 Task: Open Card Card0000000091 in Board Board0000000023 in Workspace WS0000000008 in Trello. Add Member Email0000000031 to Card Card0000000091 in Board Board0000000023 in Workspace WS0000000008 in Trello. Add Orange Label titled Label0000000091 to Card Card0000000091 in Board Board0000000023 in Workspace WS0000000008 in Trello. Add Checklist CL0000000091 to Card Card0000000091 in Board Board0000000023 in Workspace WS0000000008 in Trello. Add Dates with Start Date as Oct 01 2023 and Due Date as Oct 31 2023 to Card Card0000000091 in Board Board0000000023 in Workspace WS0000000008 in Trello
Action: Mouse moved to (304, 413)
Screenshot: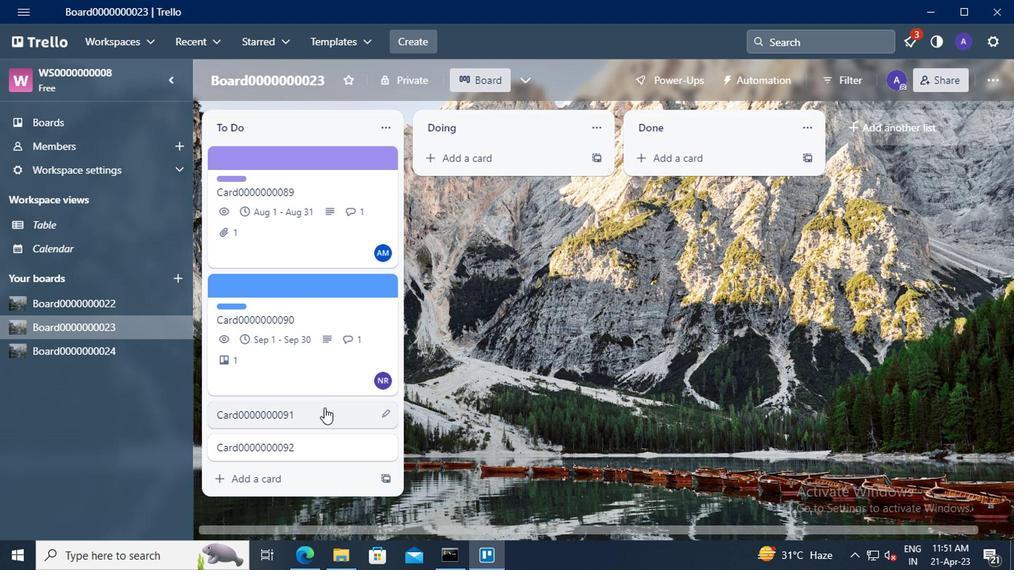 
Action: Mouse pressed left at (304, 413)
Screenshot: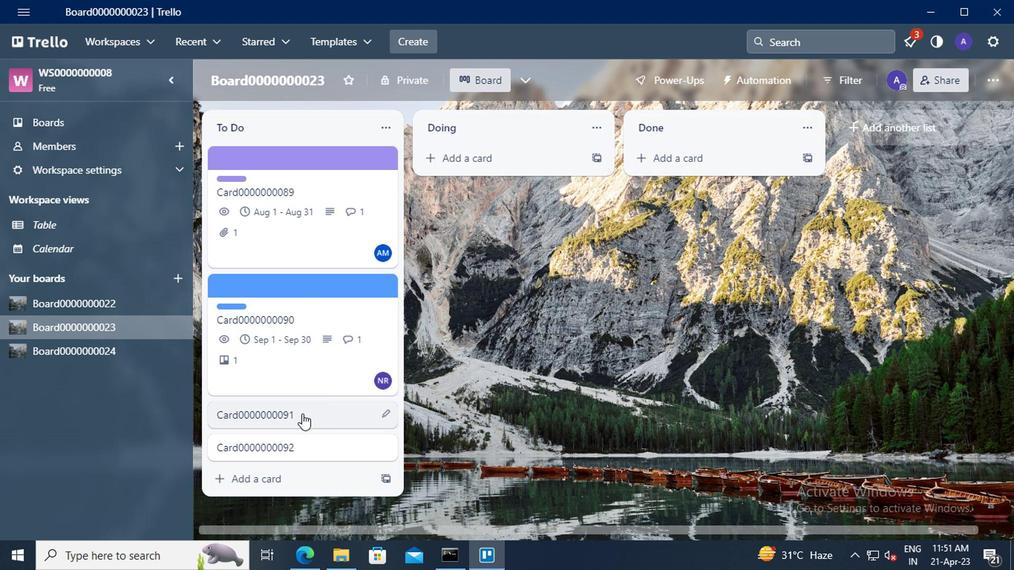 
Action: Mouse moved to (685, 143)
Screenshot: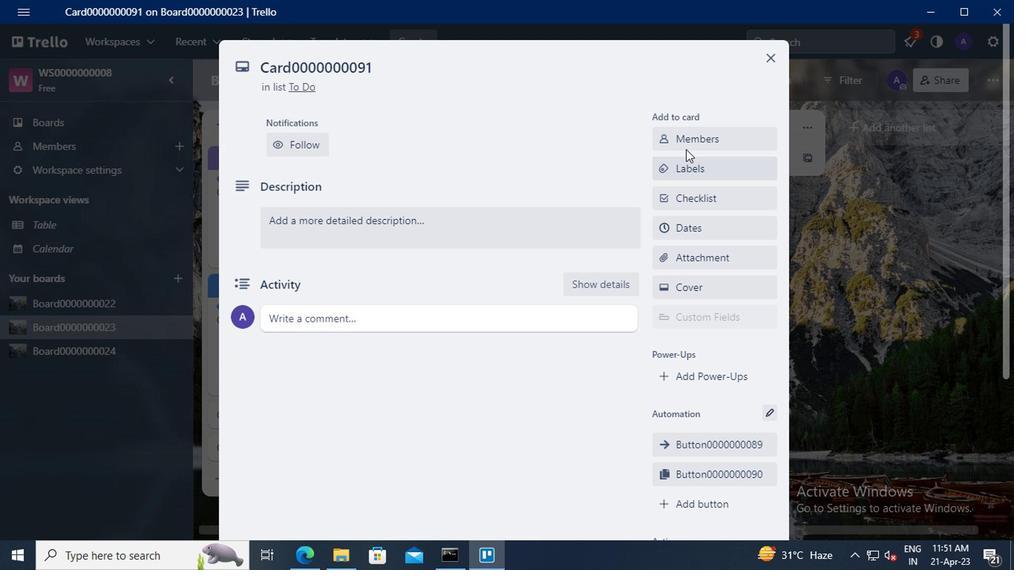 
Action: Mouse pressed left at (685, 143)
Screenshot: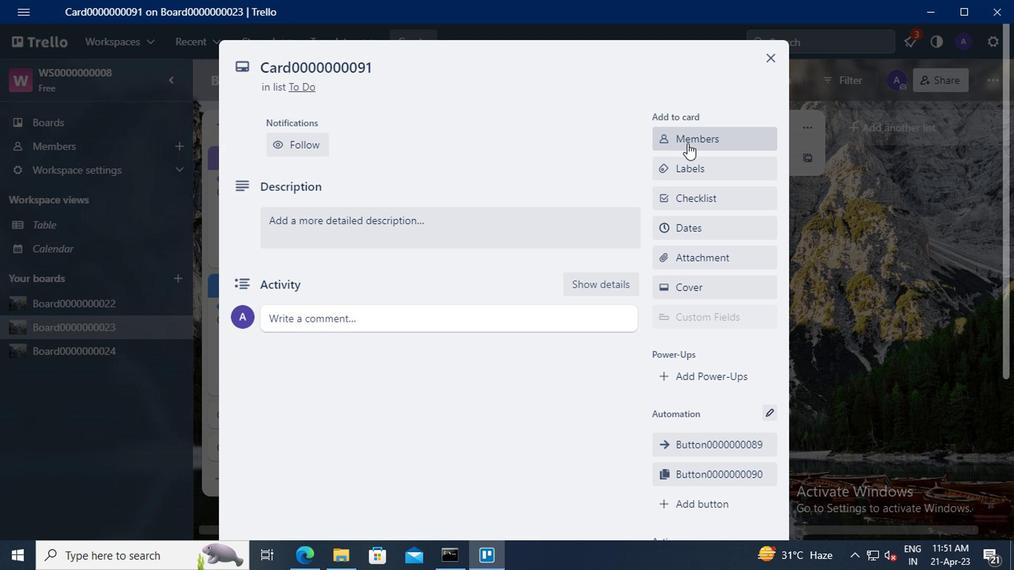 
Action: Mouse moved to (698, 216)
Screenshot: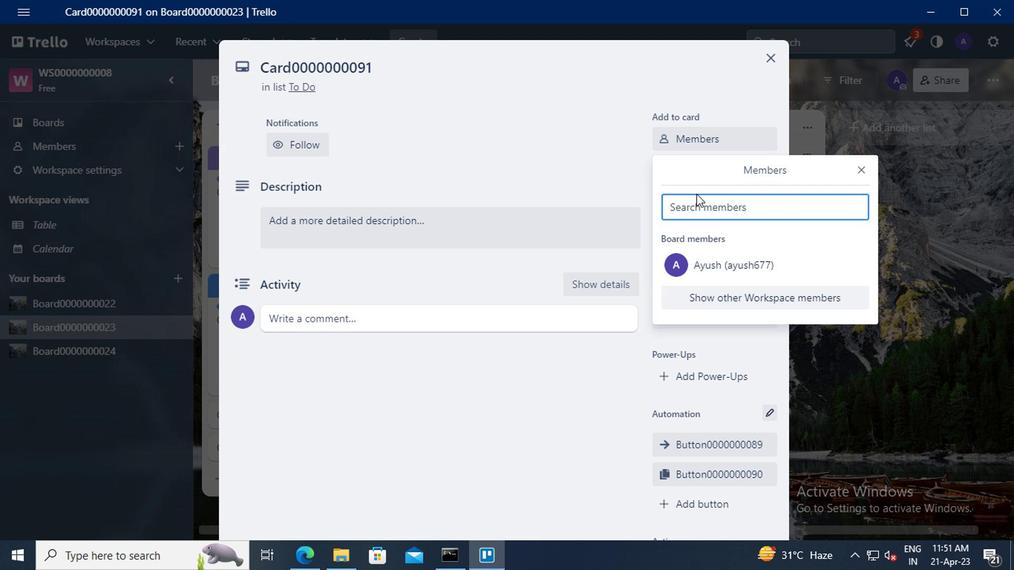 
Action: Mouse pressed left at (698, 216)
Screenshot: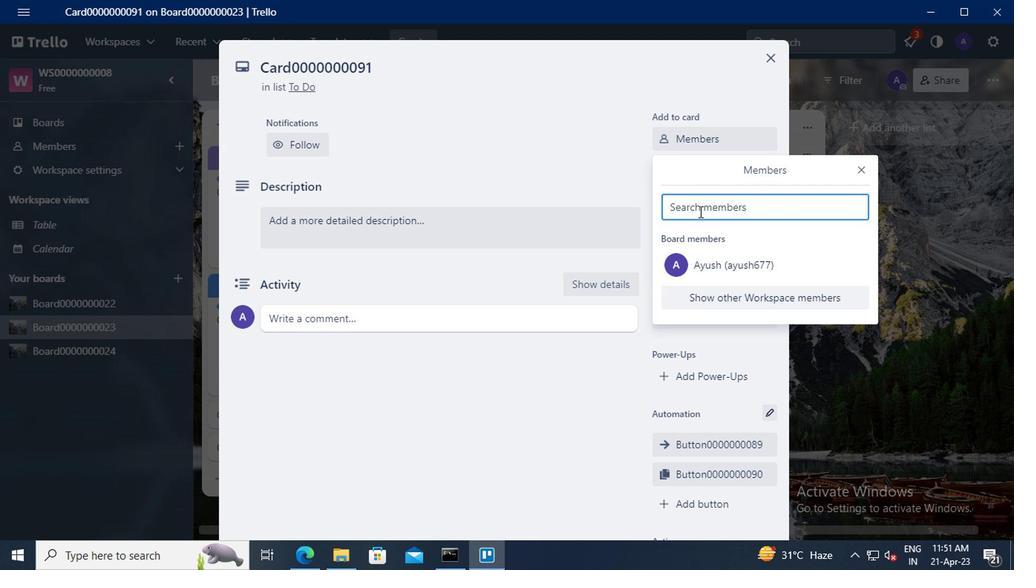 
Action: Mouse moved to (654, 191)
Screenshot: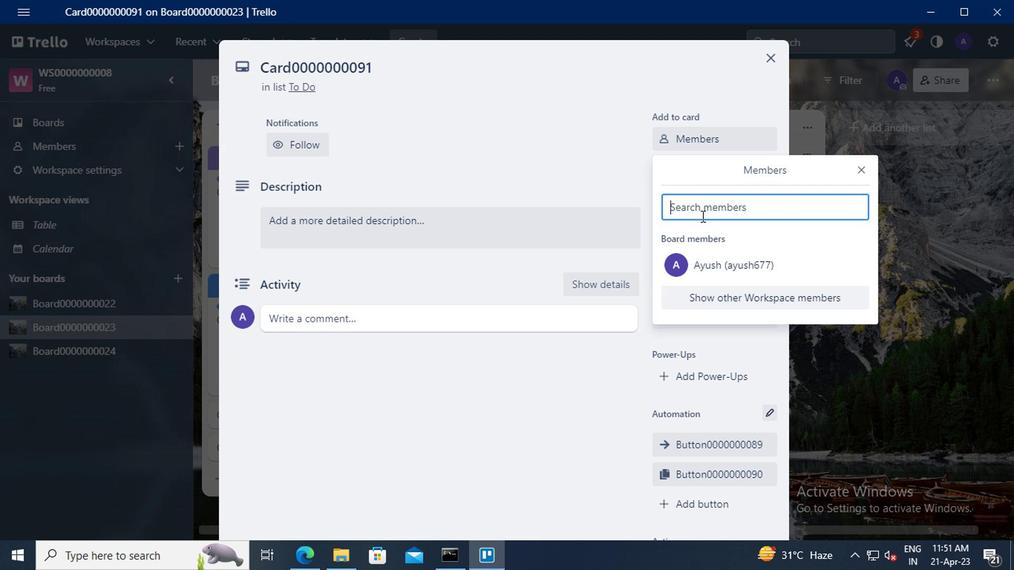 
Action: Key pressed carxxstreet791<Key.shift>@GMAIL.COM
Screenshot: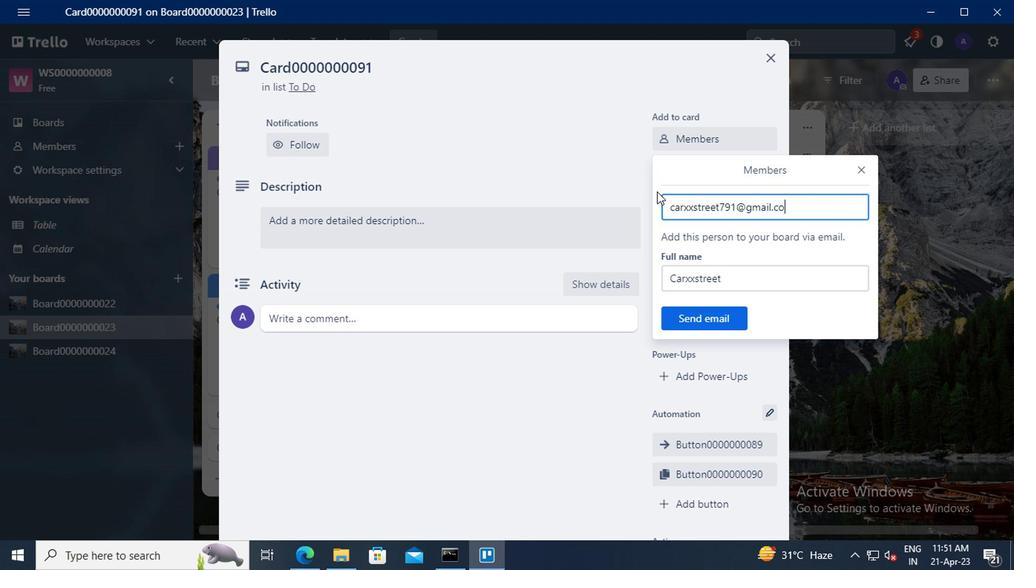 
Action: Mouse moved to (709, 317)
Screenshot: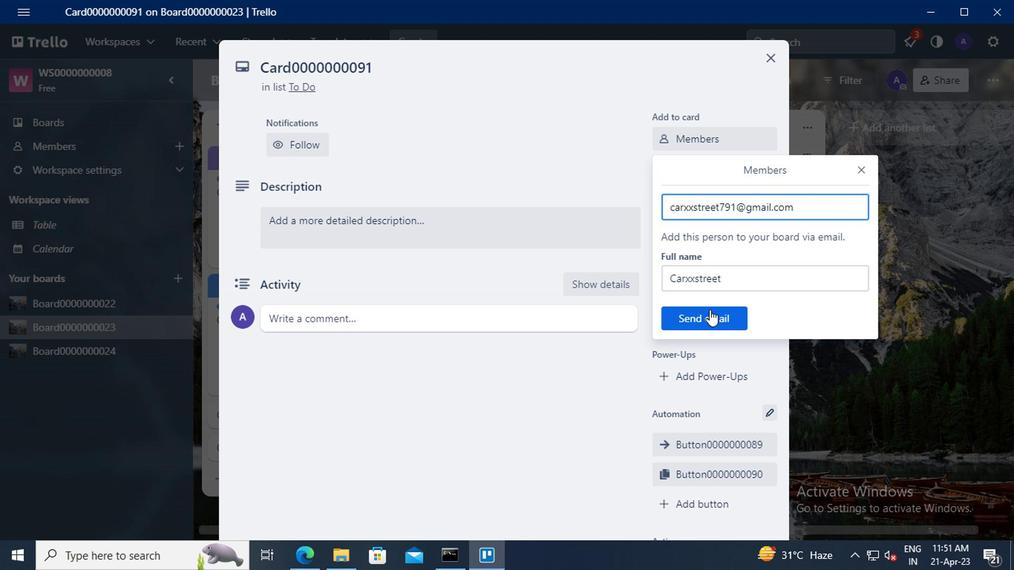 
Action: Mouse pressed left at (709, 317)
Screenshot: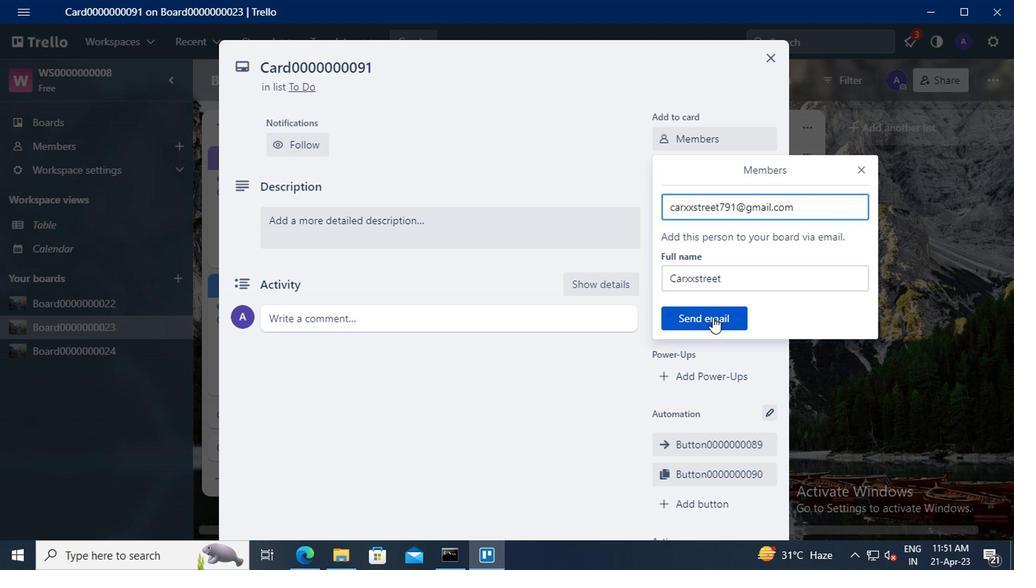 
Action: Mouse moved to (699, 168)
Screenshot: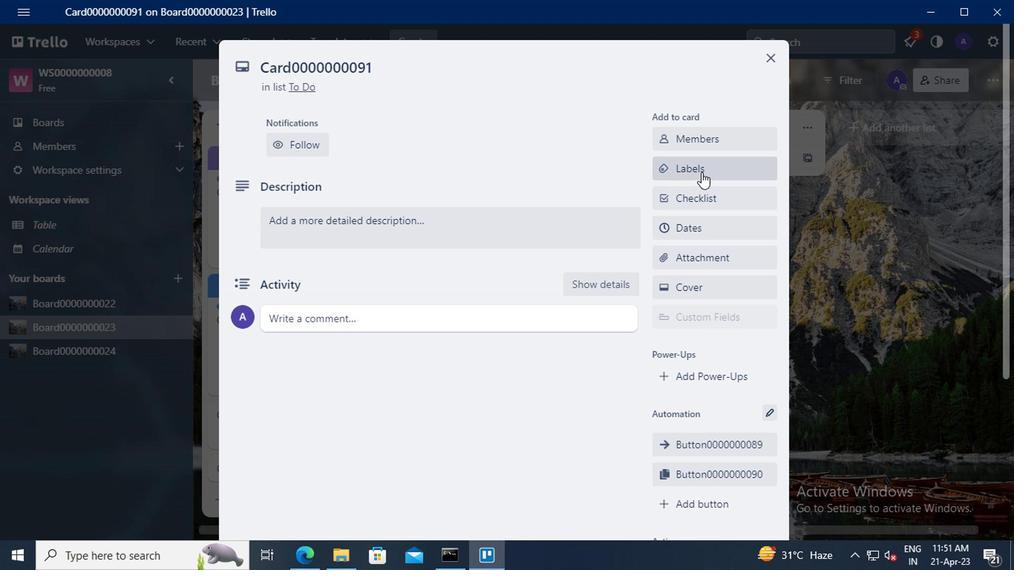 
Action: Mouse pressed left at (699, 168)
Screenshot: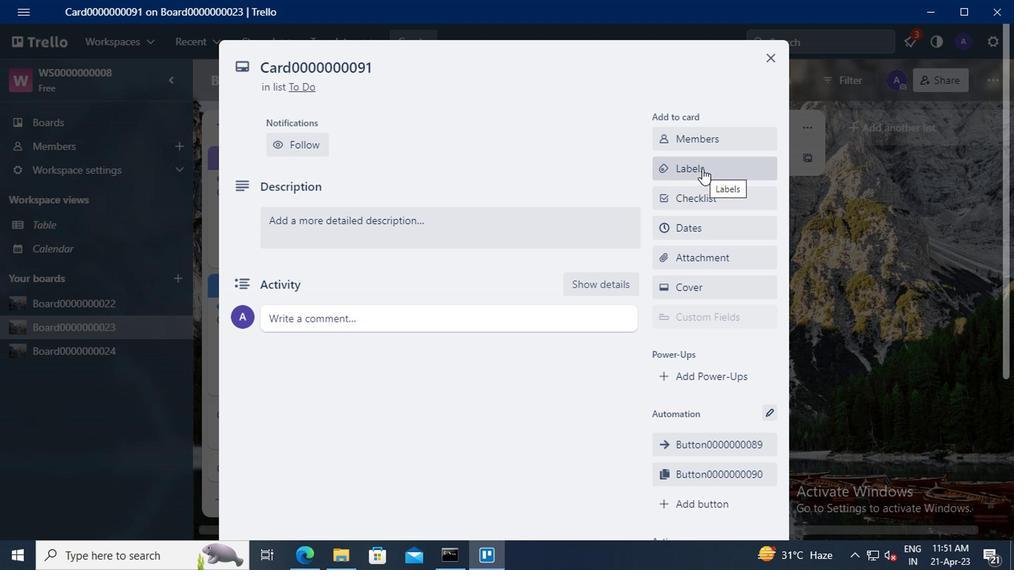 
Action: Mouse moved to (752, 390)
Screenshot: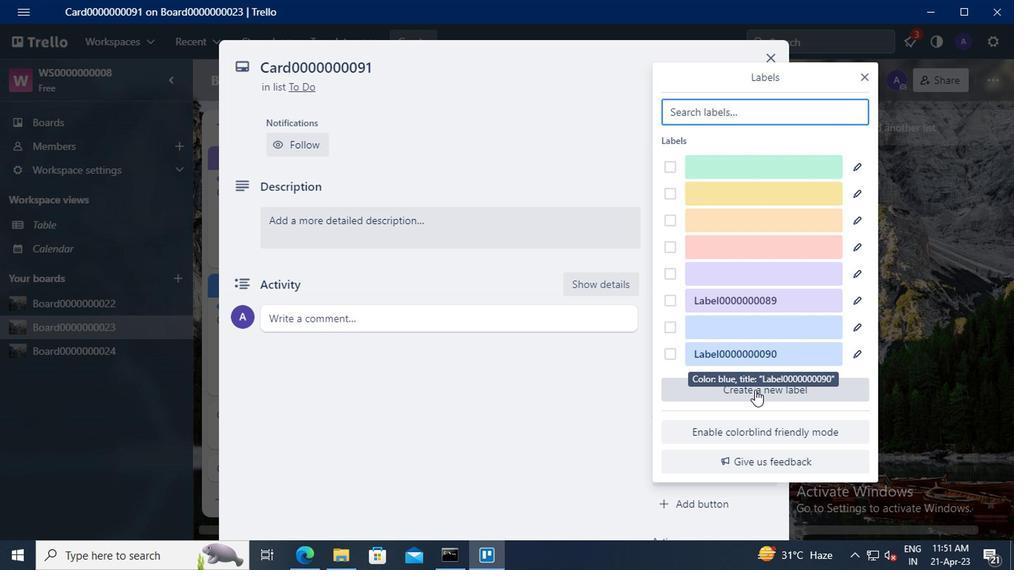 
Action: Mouse pressed left at (752, 390)
Screenshot: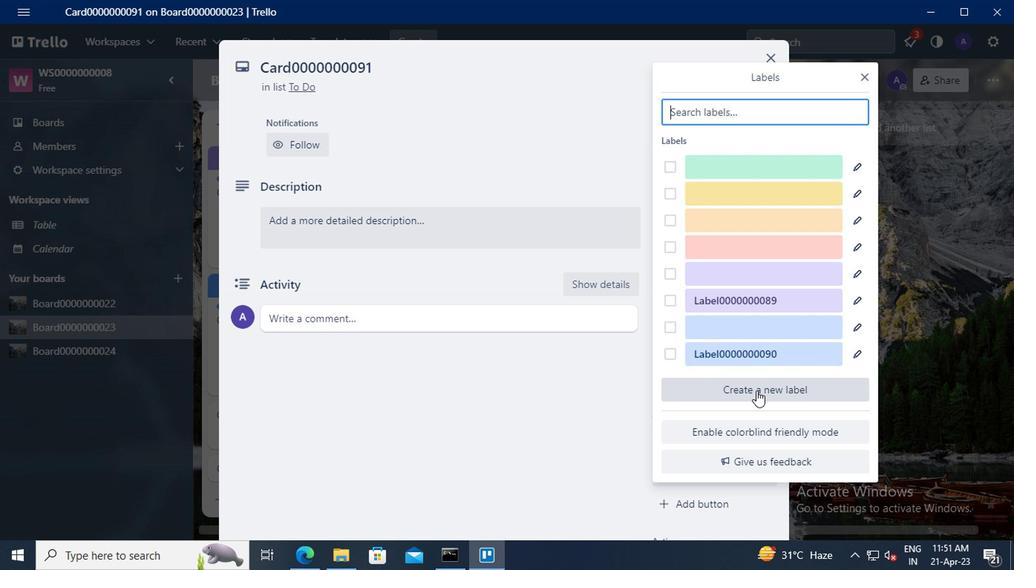 
Action: Mouse moved to (723, 218)
Screenshot: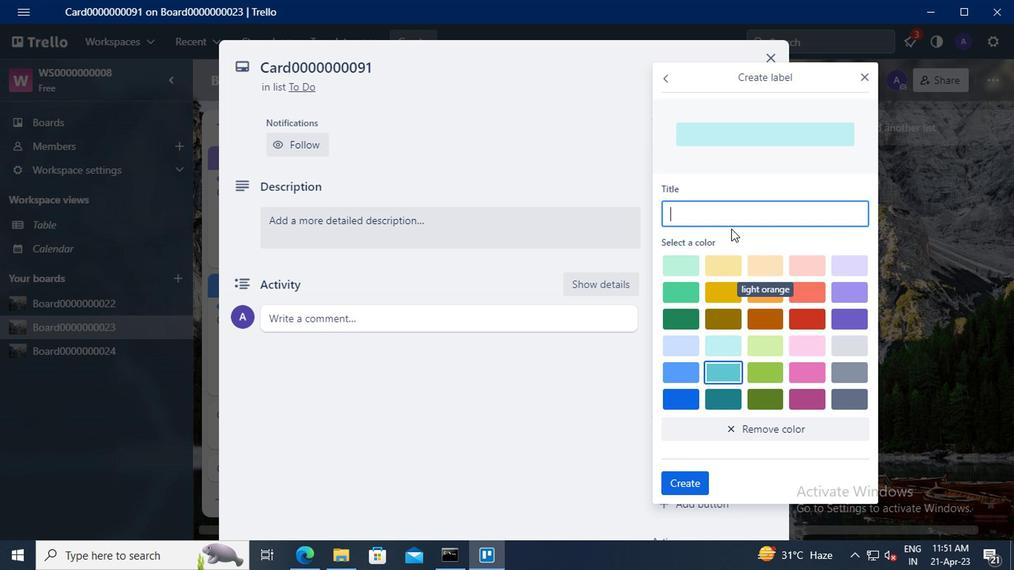 
Action: Mouse pressed left at (723, 218)
Screenshot: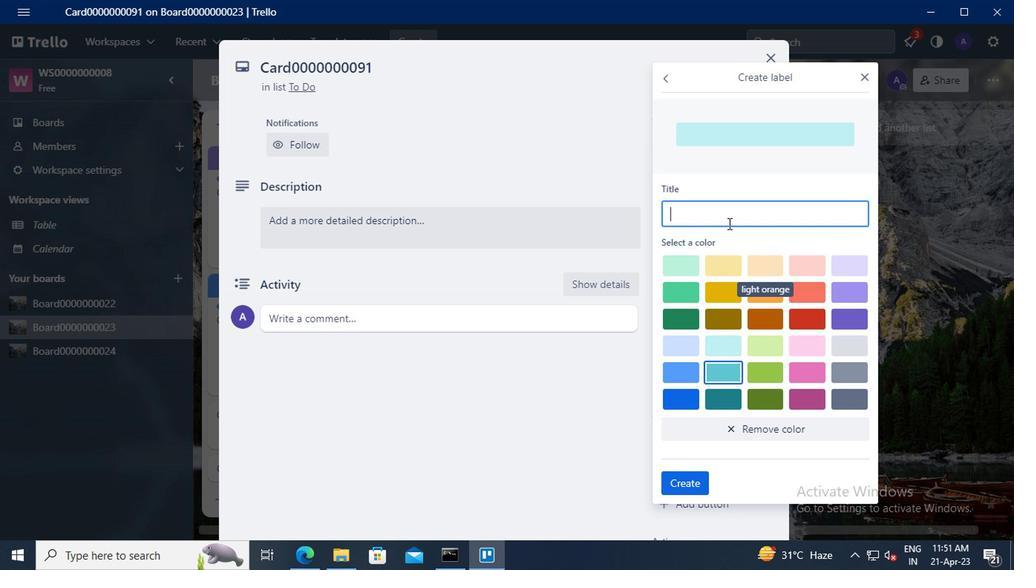 
Action: Mouse moved to (722, 218)
Screenshot: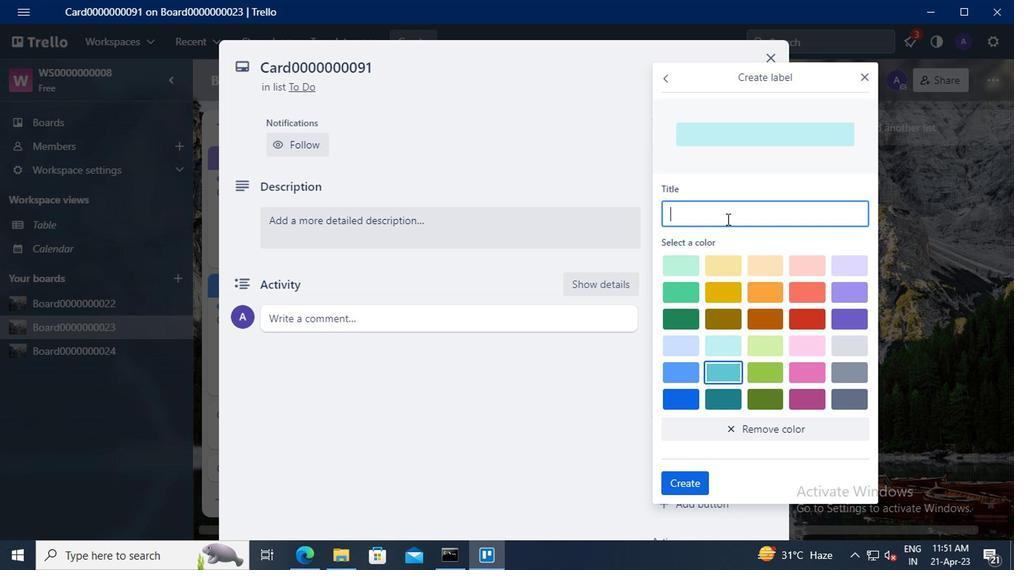 
Action: Key pressed <Key.shift>LABEL0000000091
Screenshot: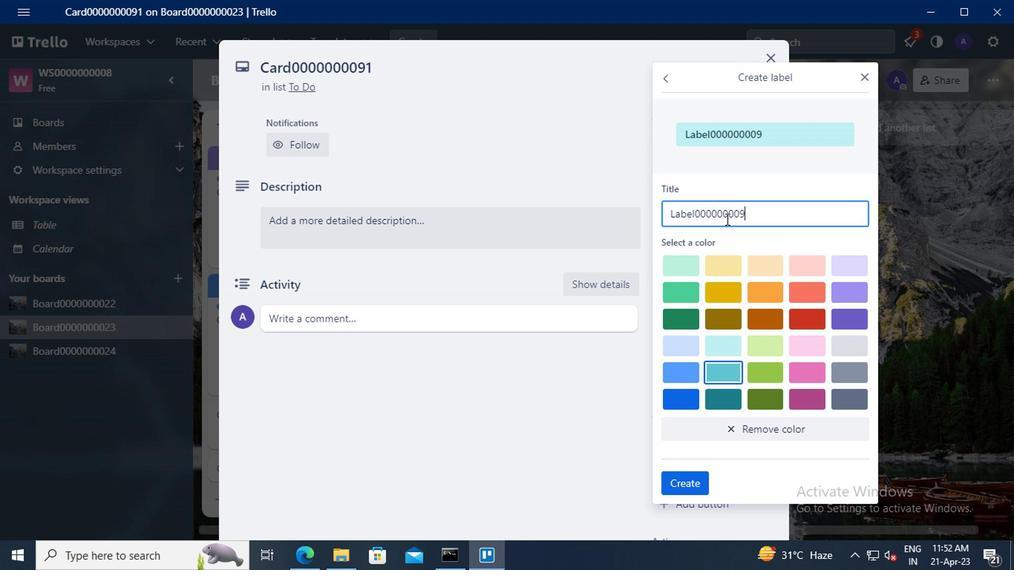 
Action: Mouse moved to (760, 288)
Screenshot: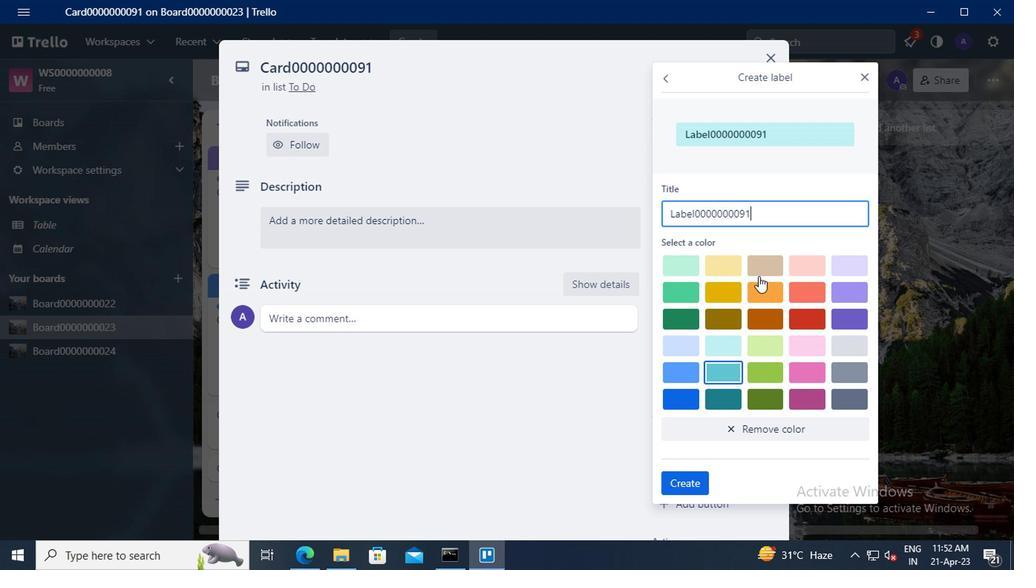 
Action: Mouse pressed left at (760, 288)
Screenshot: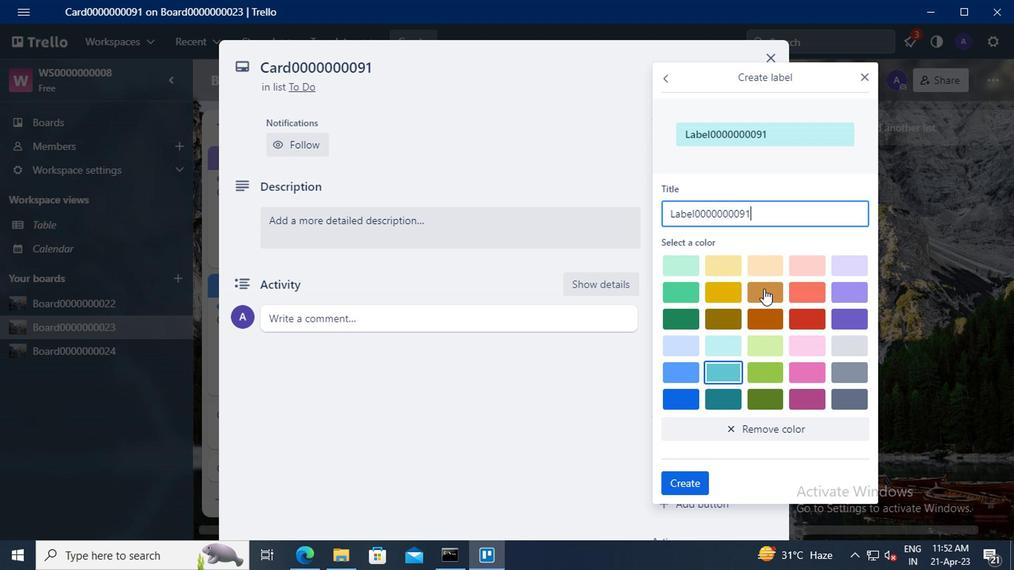 
Action: Mouse moved to (696, 483)
Screenshot: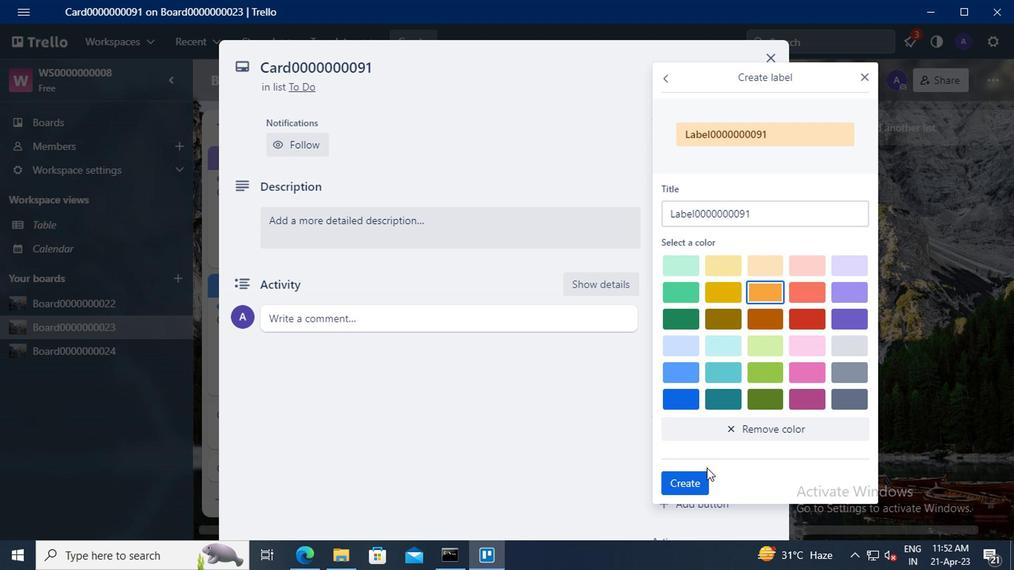 
Action: Mouse pressed left at (696, 483)
Screenshot: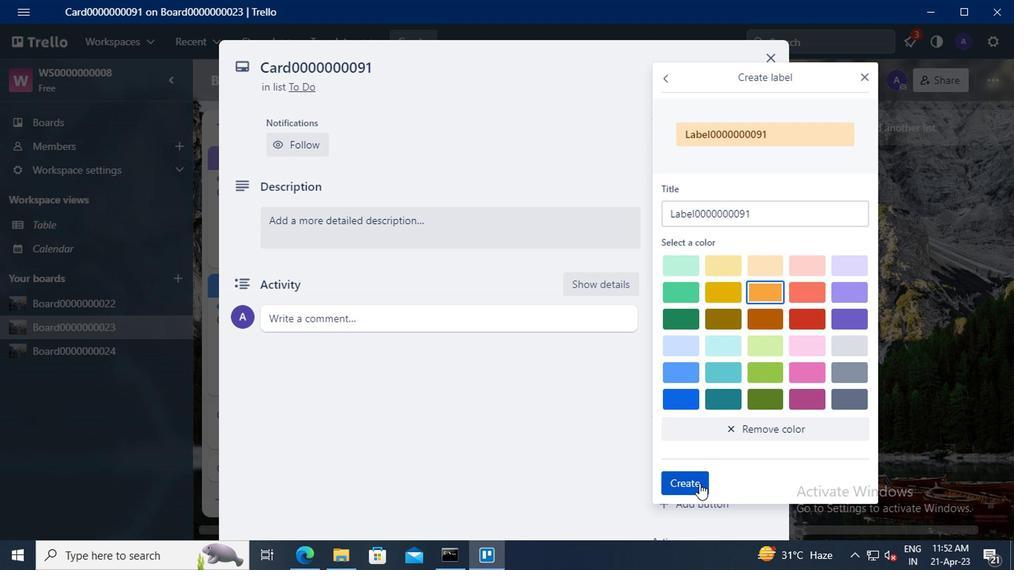 
Action: Mouse moved to (860, 77)
Screenshot: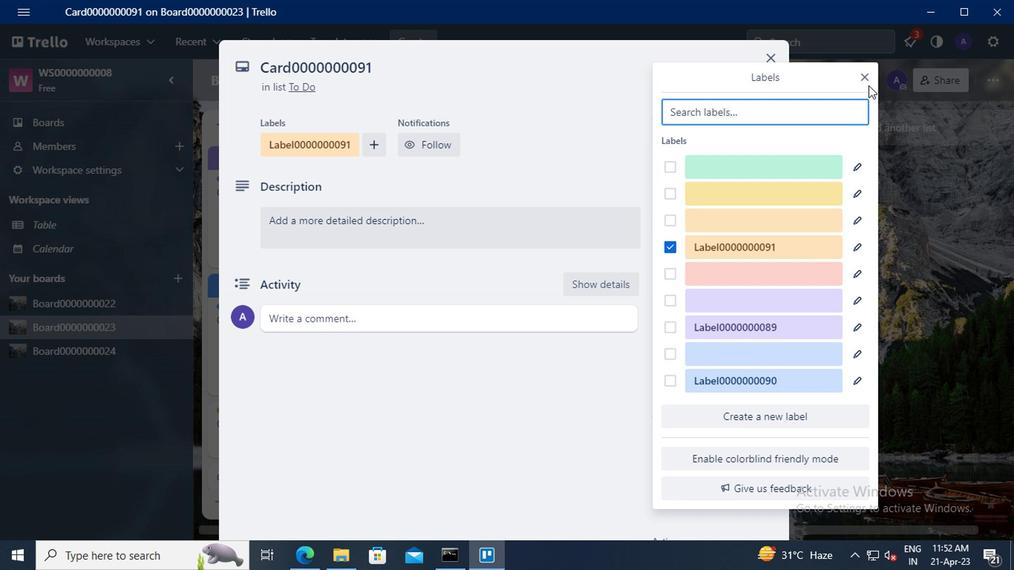 
Action: Mouse pressed left at (860, 77)
Screenshot: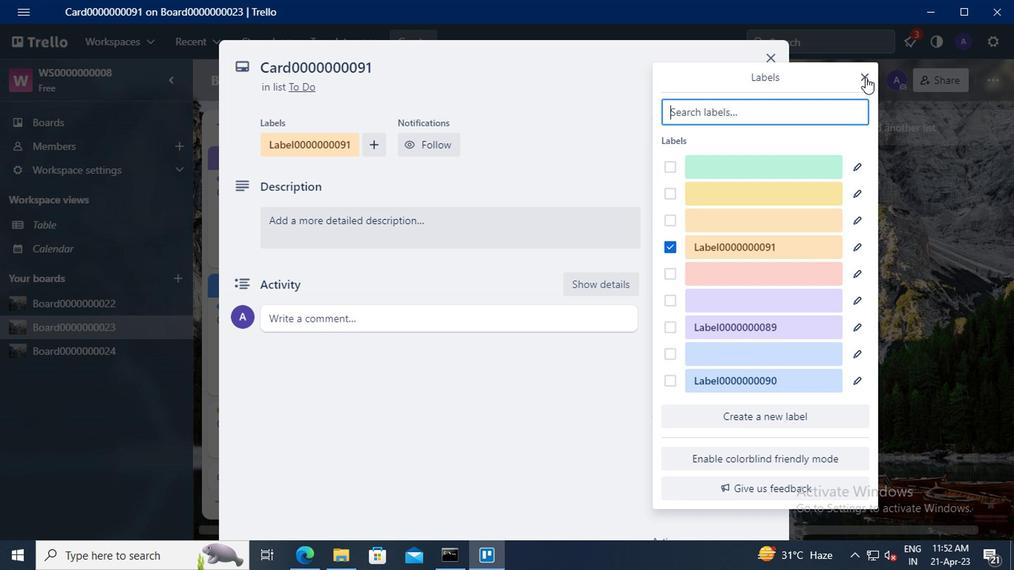 
Action: Mouse moved to (728, 192)
Screenshot: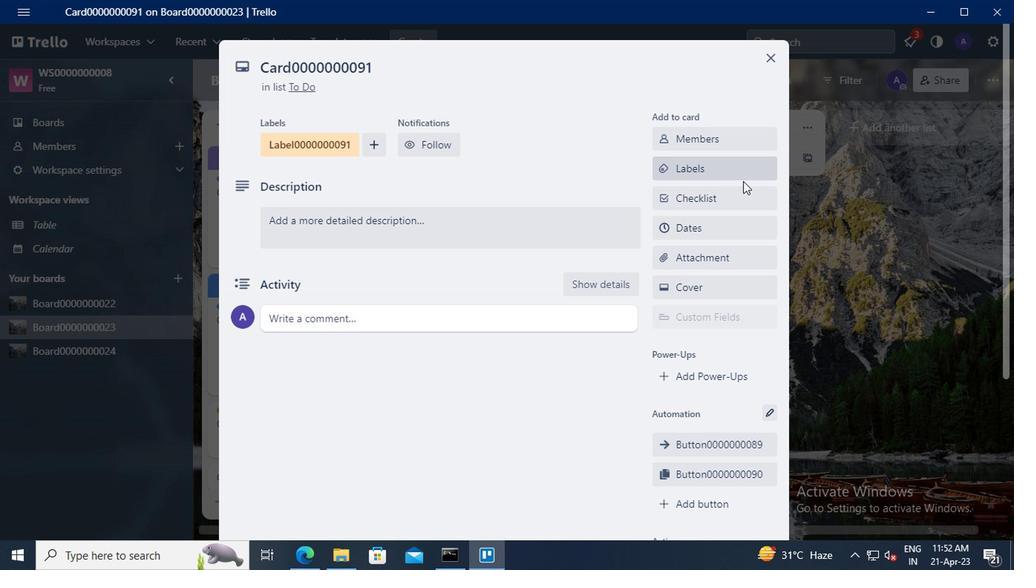 
Action: Mouse pressed left at (728, 192)
Screenshot: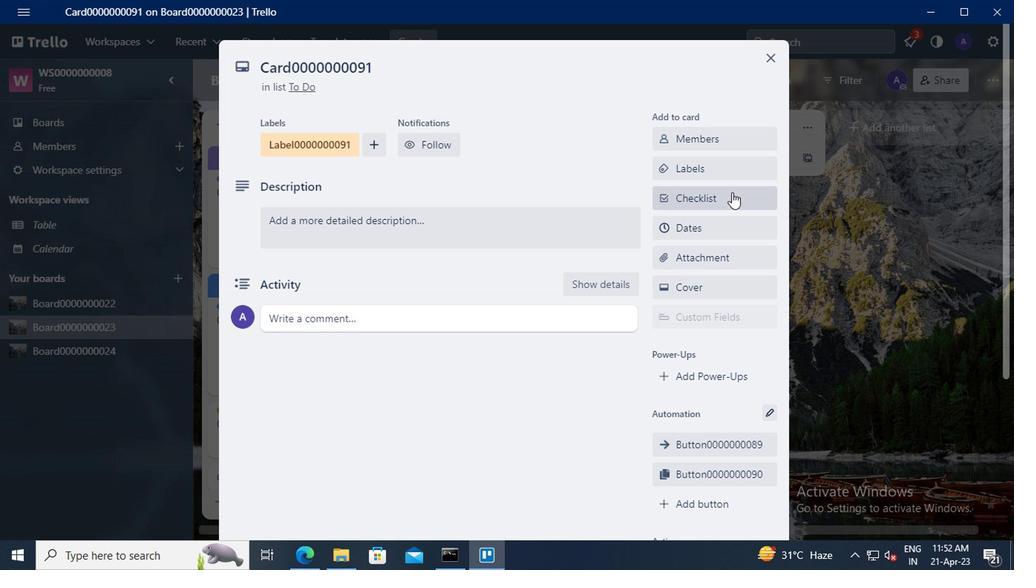 
Action: Key pressed <Key.delete><Key.shift>CL0000000091
Screenshot: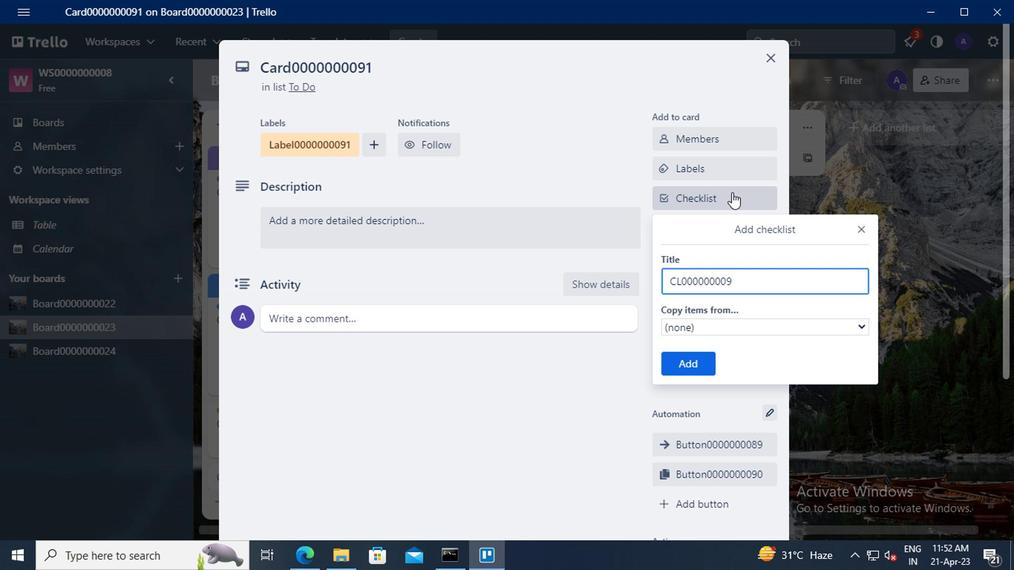 
Action: Mouse moved to (690, 356)
Screenshot: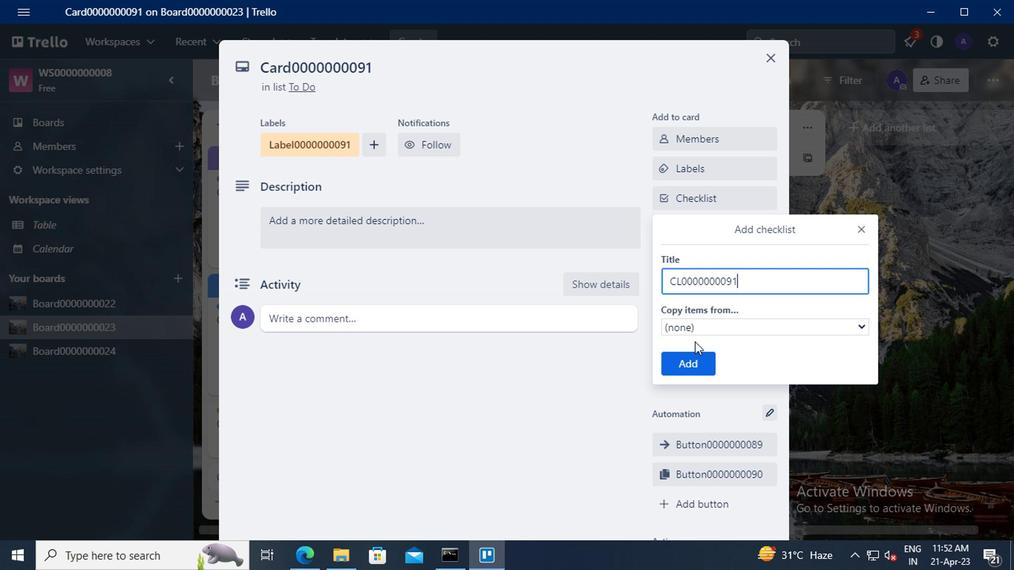
Action: Mouse pressed left at (690, 356)
Screenshot: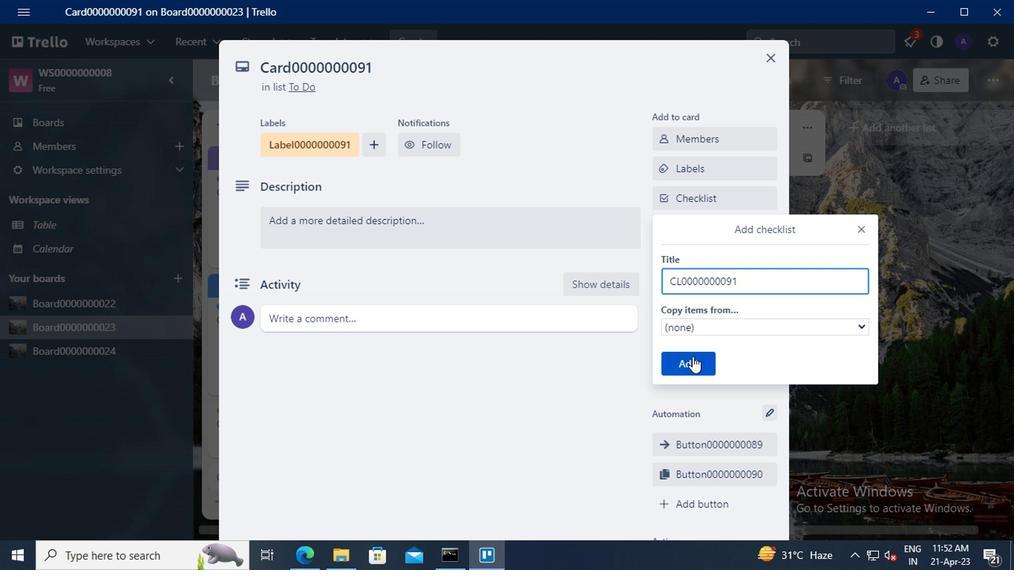 
Action: Mouse moved to (705, 229)
Screenshot: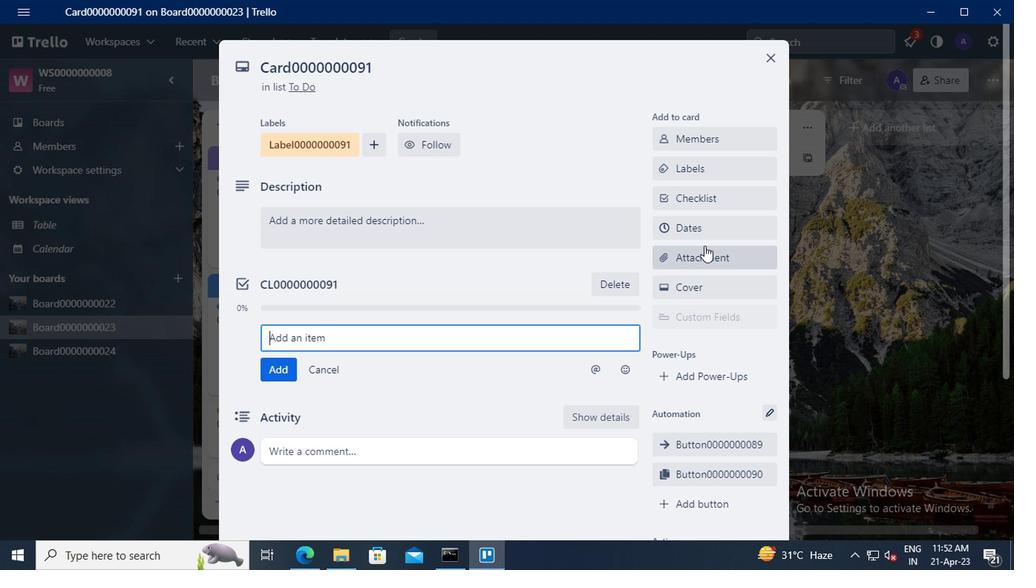 
Action: Mouse pressed left at (705, 229)
Screenshot: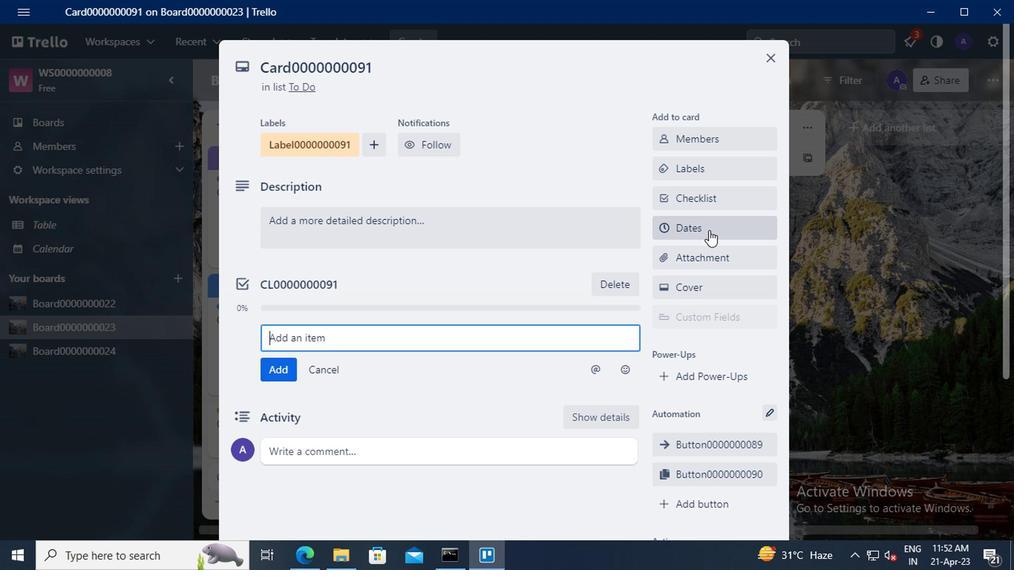 
Action: Mouse moved to (665, 341)
Screenshot: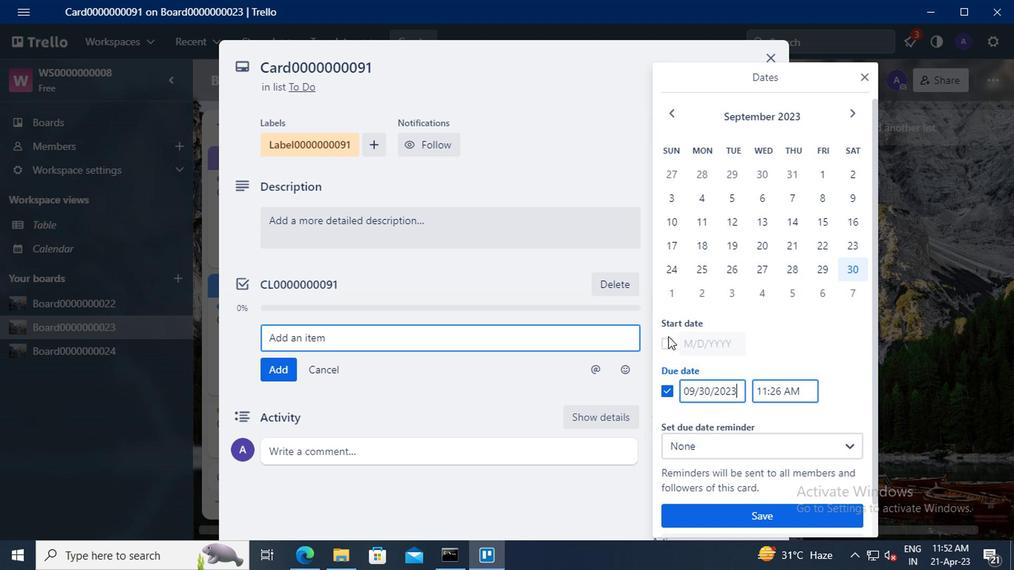 
Action: Mouse pressed left at (665, 341)
Screenshot: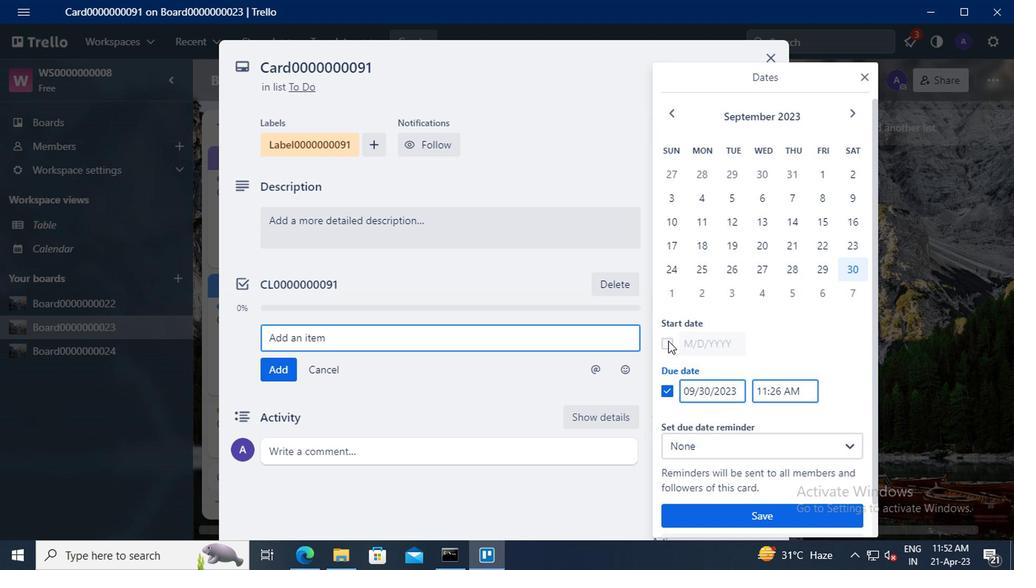 
Action: Mouse moved to (705, 344)
Screenshot: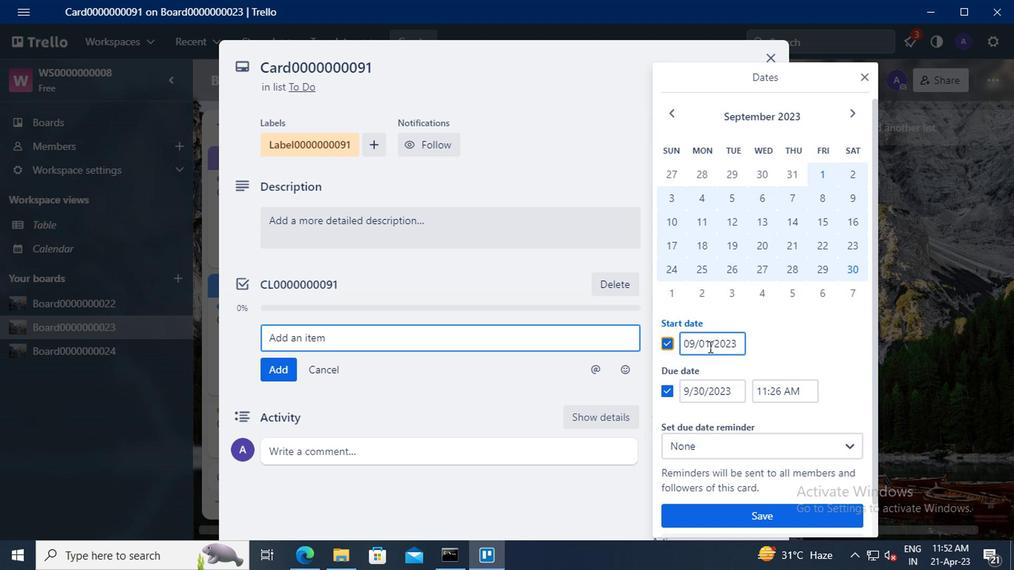 
Action: Mouse pressed left at (705, 344)
Screenshot: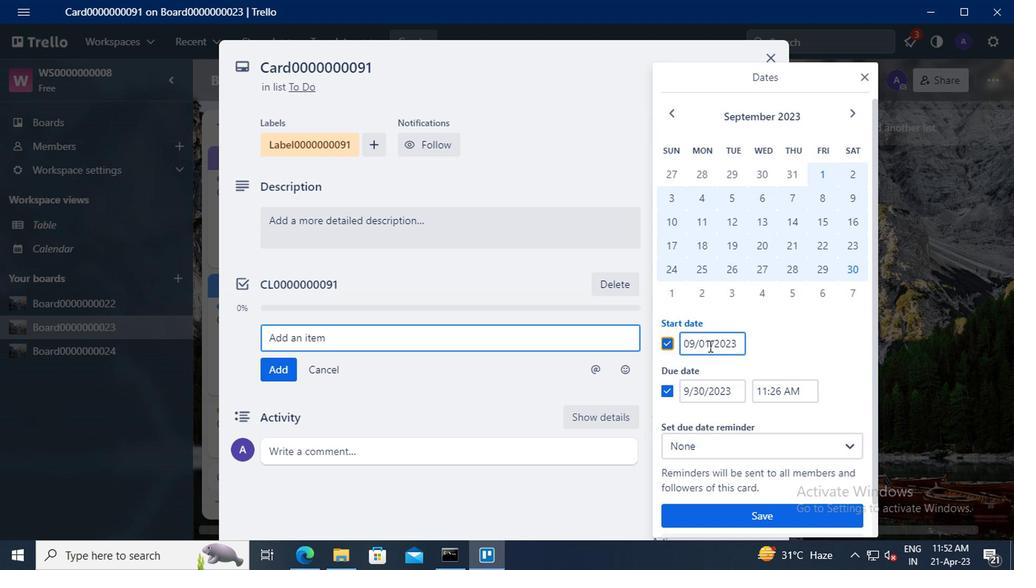 
Action: Mouse moved to (701, 297)
Screenshot: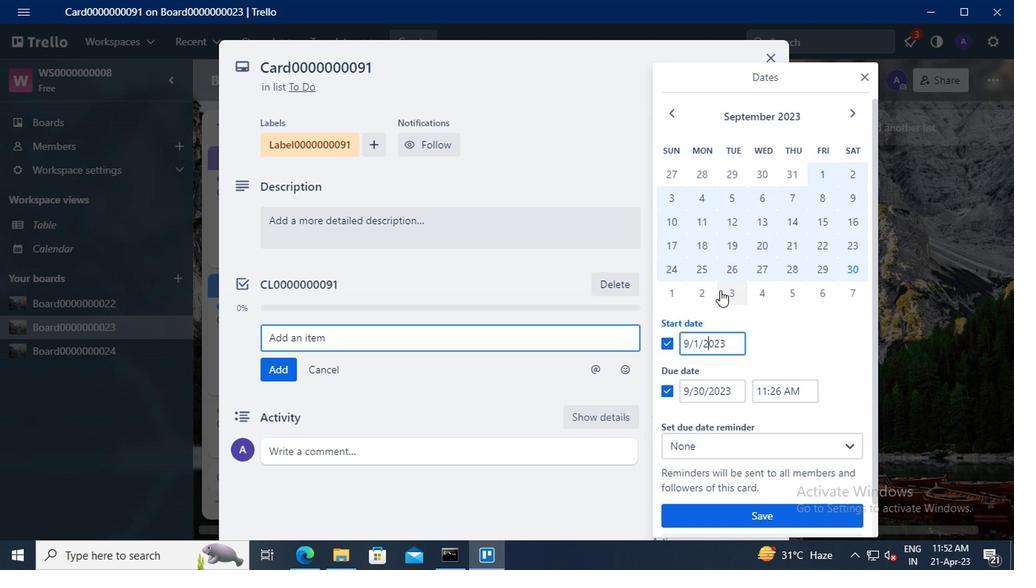 
Action: Key pressed <Key.left><Key.left><Key.backspace>1<Key.left><Key.left><Key.backspace>10
Screenshot: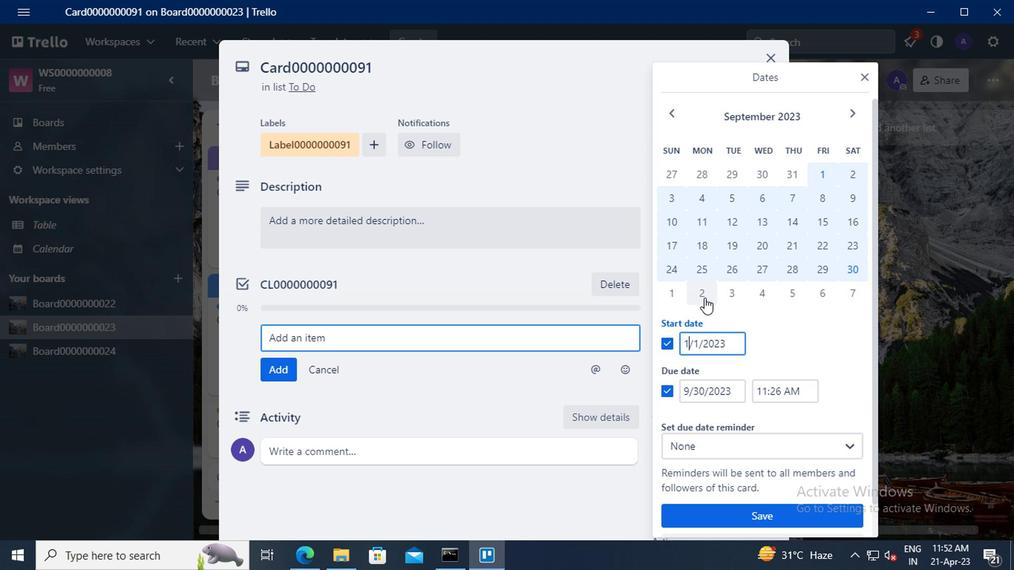 
Action: Mouse moved to (700, 390)
Screenshot: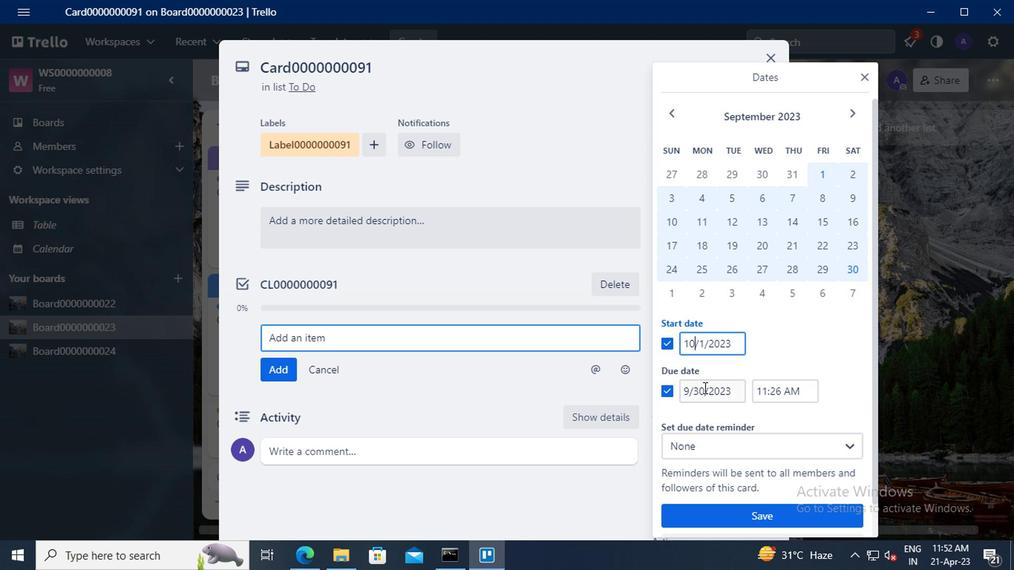 
Action: Mouse pressed left at (700, 390)
Screenshot: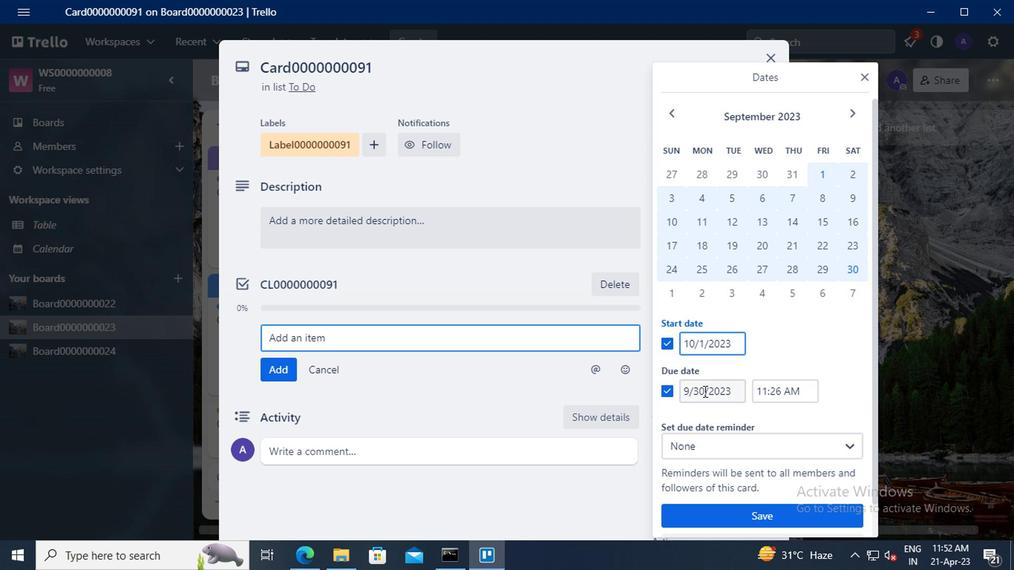 
Action: Mouse moved to (698, 374)
Screenshot: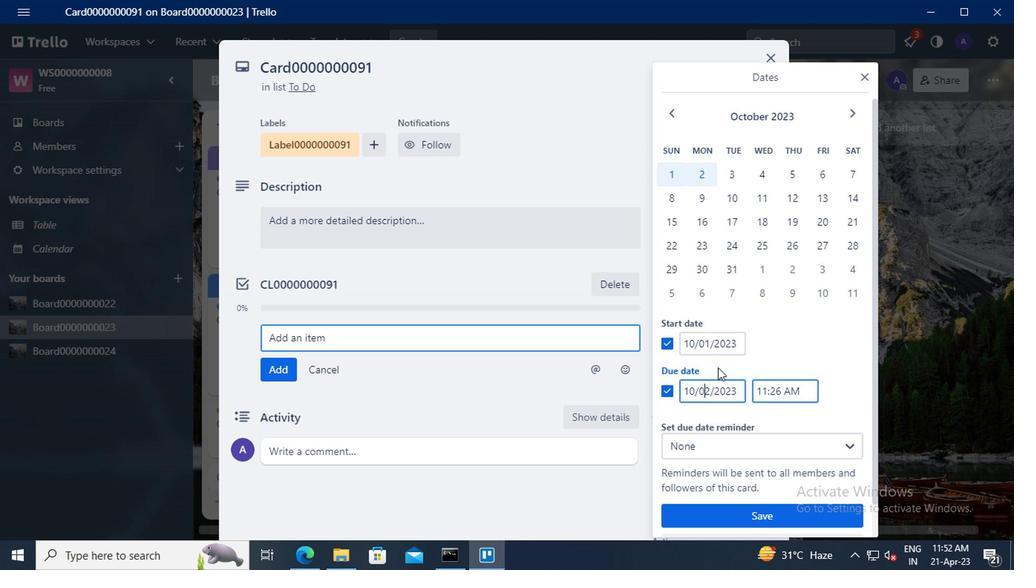 
Action: Key pressed <Key.backspace><Key.delete>3
Screenshot: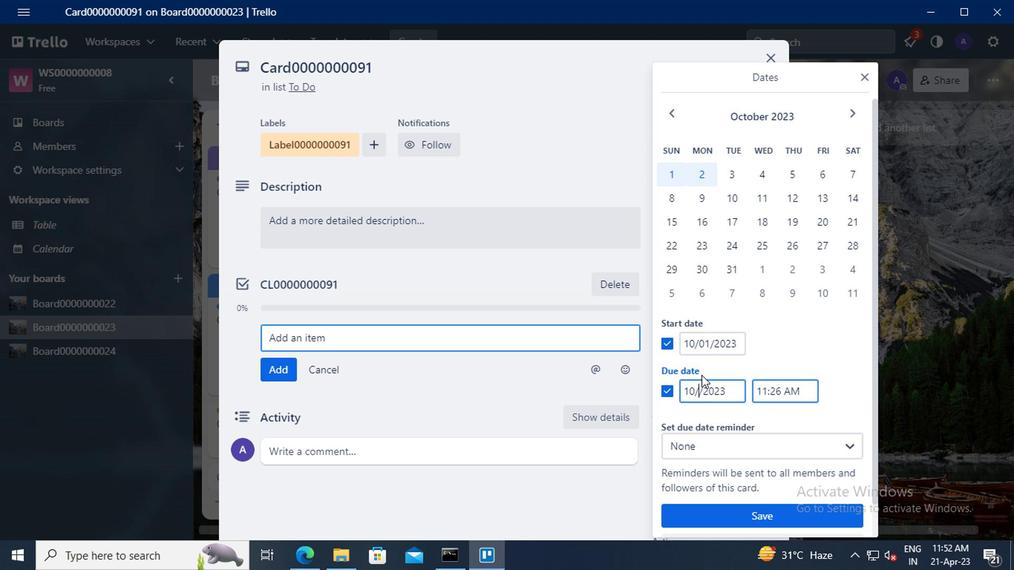 
Action: Mouse moved to (696, 376)
Screenshot: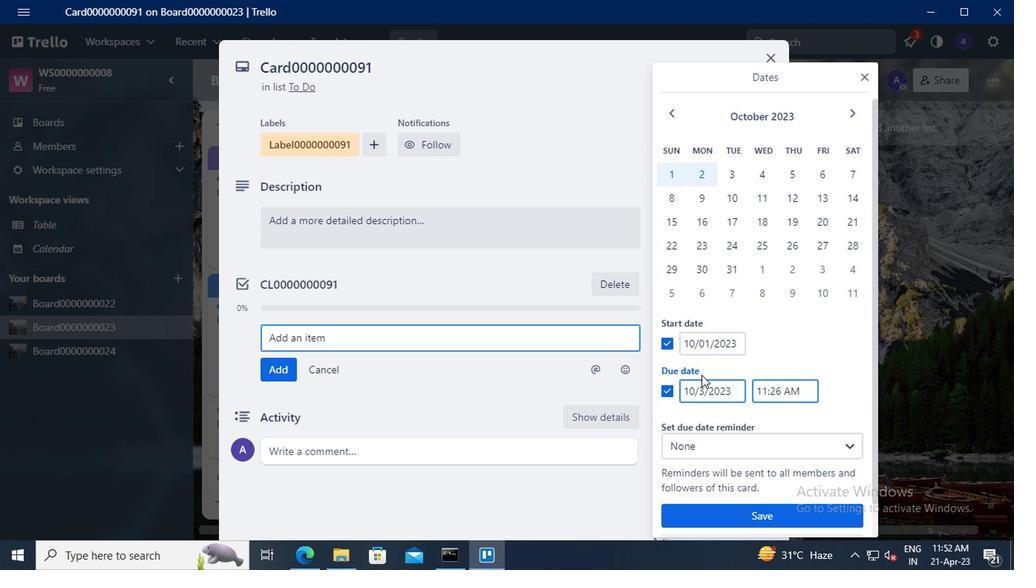 
Action: Key pressed 1
Screenshot: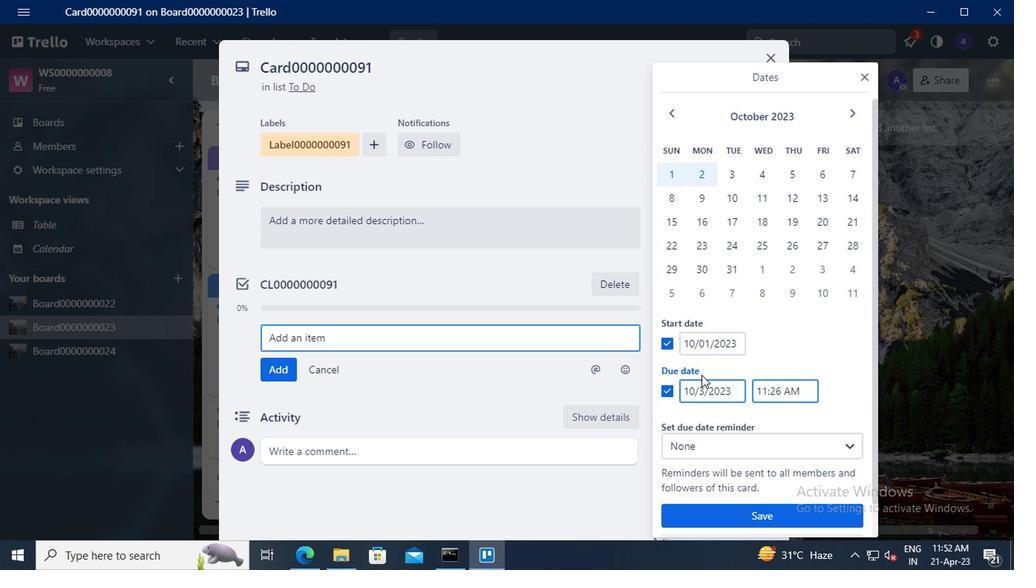 
Action: Mouse moved to (720, 519)
Screenshot: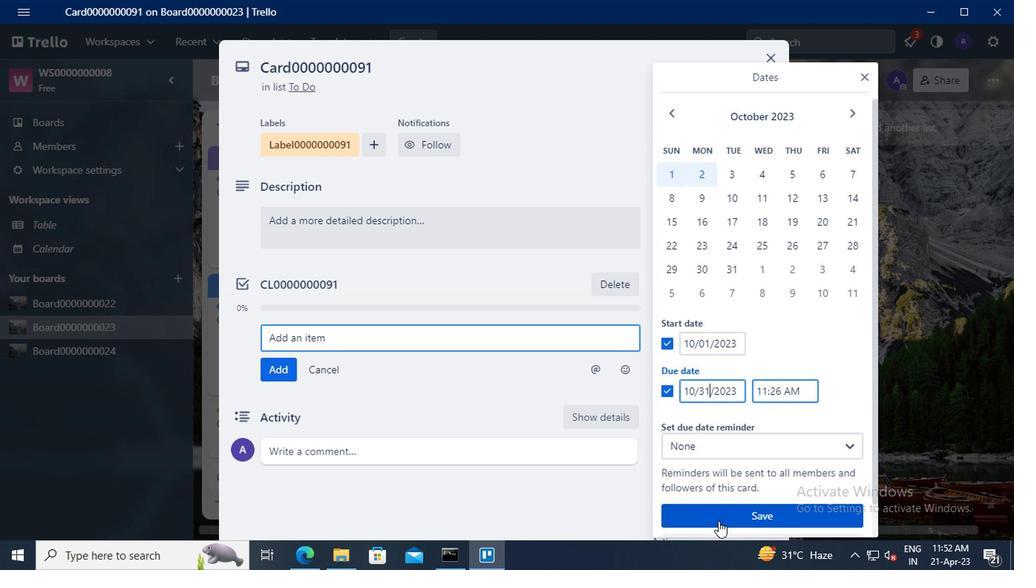 
Action: Mouse pressed left at (720, 519)
Screenshot: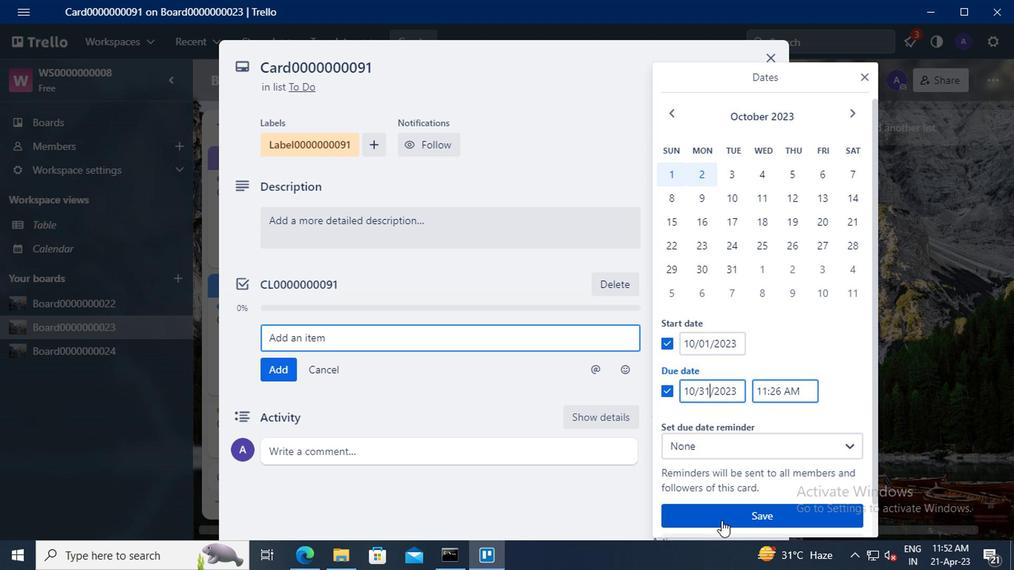 
Action: Mouse moved to (720, 518)
Screenshot: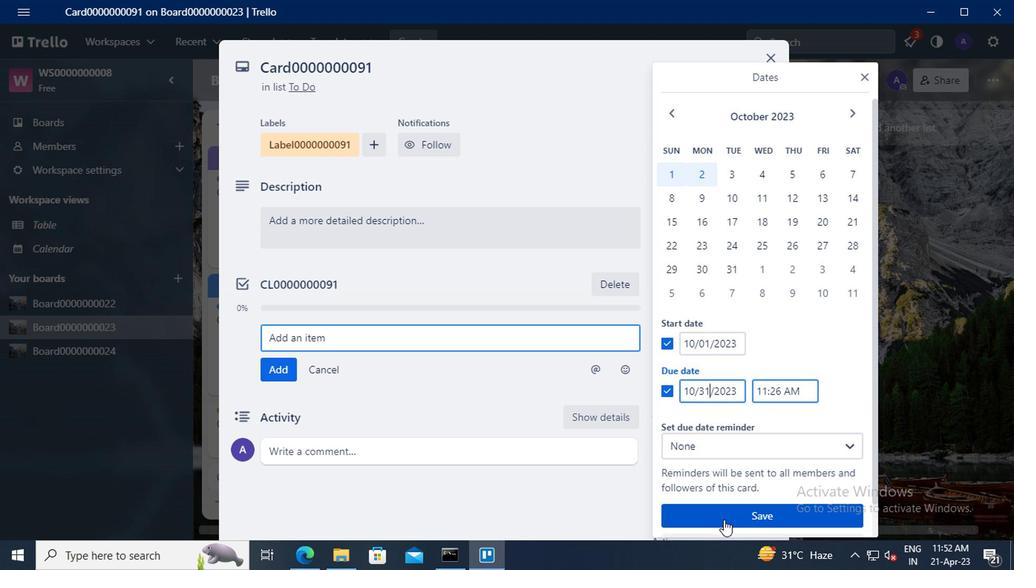 
